 Task: Create a task  Develop a new online tool for online customer surveys , assign it to team member softage.1@softage.net in the project BarTech and update the status of the task to  At Risk , set the priority of the task to Medium
Action: Mouse moved to (67, 47)
Screenshot: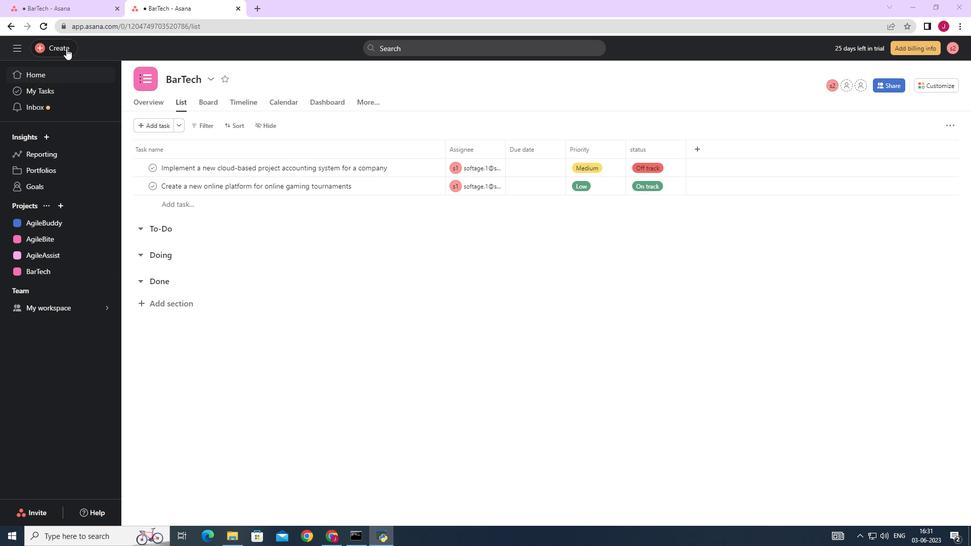 
Action: Mouse pressed left at (67, 47)
Screenshot: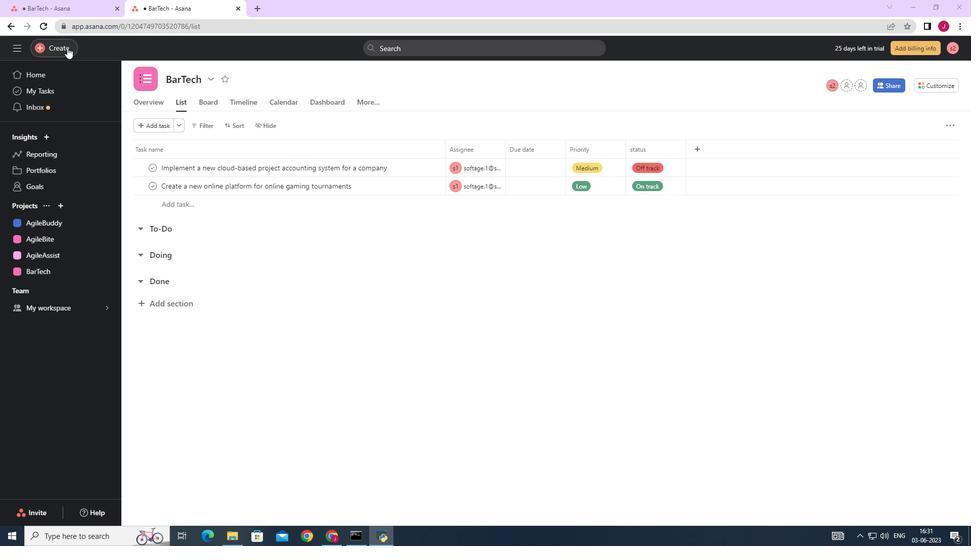 
Action: Mouse moved to (151, 53)
Screenshot: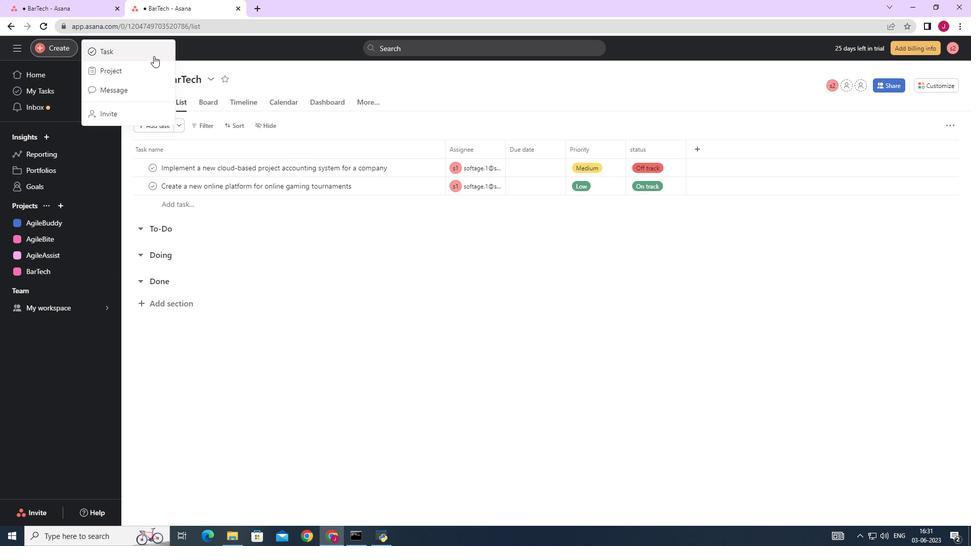 
Action: Mouse pressed left at (151, 53)
Screenshot: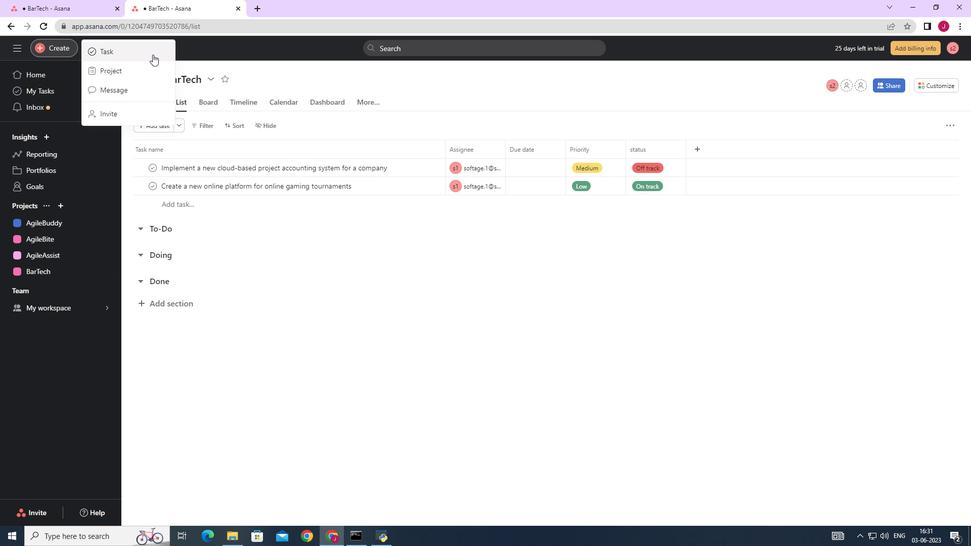 
Action: Mouse moved to (810, 334)
Screenshot: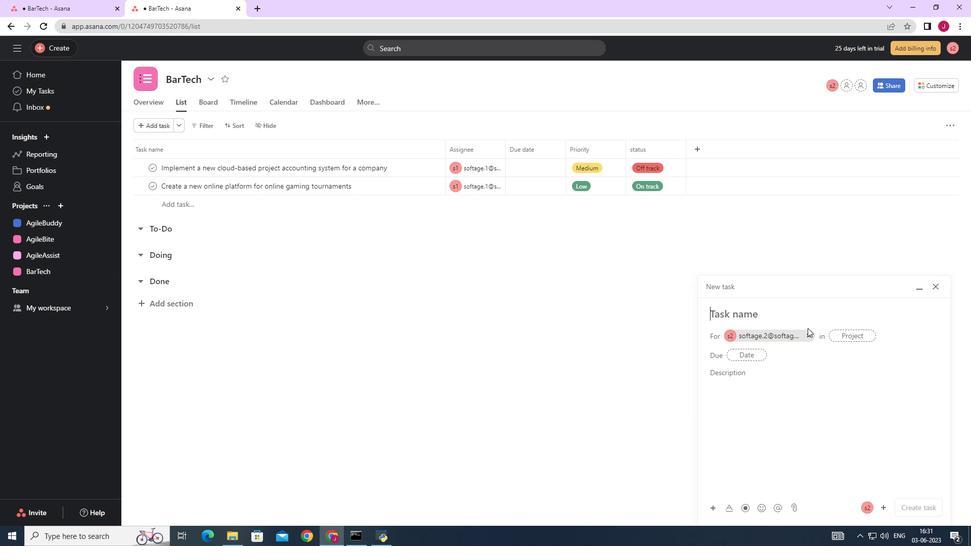 
Action: Mouse pressed left at (810, 334)
Screenshot: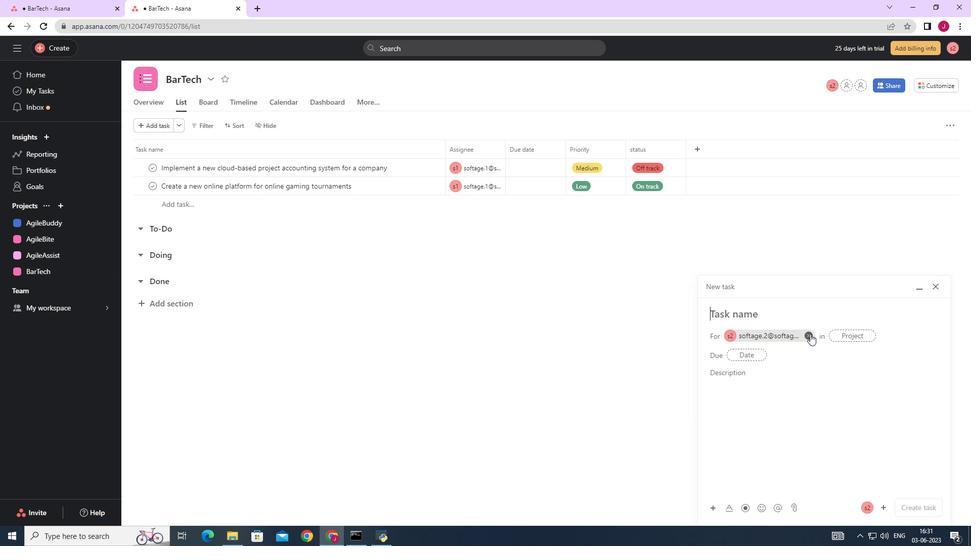 
Action: Mouse moved to (749, 310)
Screenshot: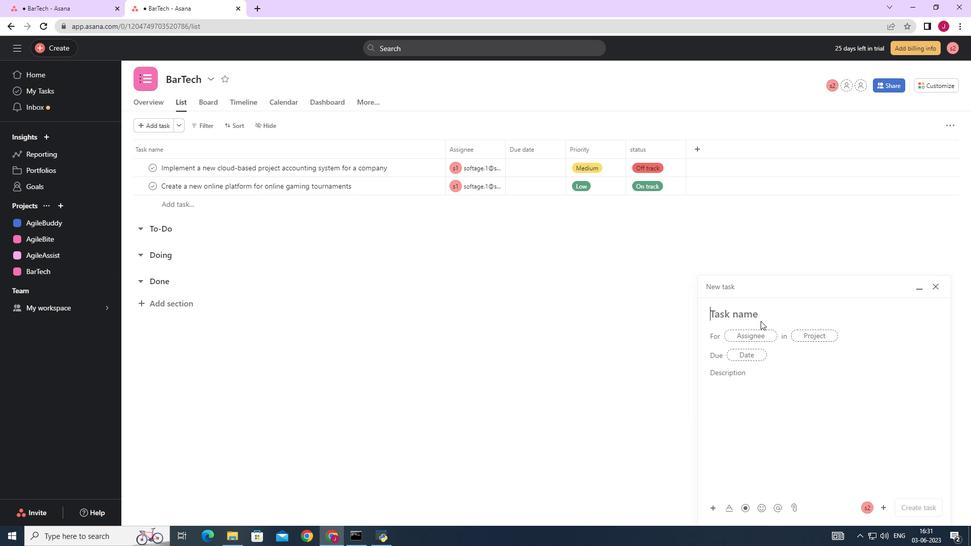 
Action: Key pressed <Key.caps_lock>D<Key.caps_lock>evelop<Key.space>a<Key.space>new<Key.space>online<Key.space>tool<Key.space>for<Key.space>online<Key.space>customer<Key.space>surveys,
Screenshot: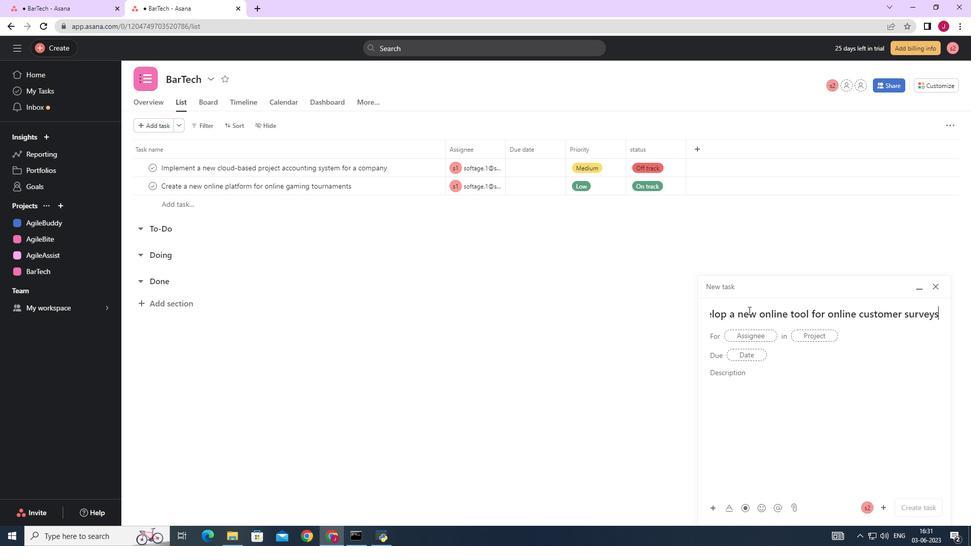 
Action: Mouse moved to (763, 336)
Screenshot: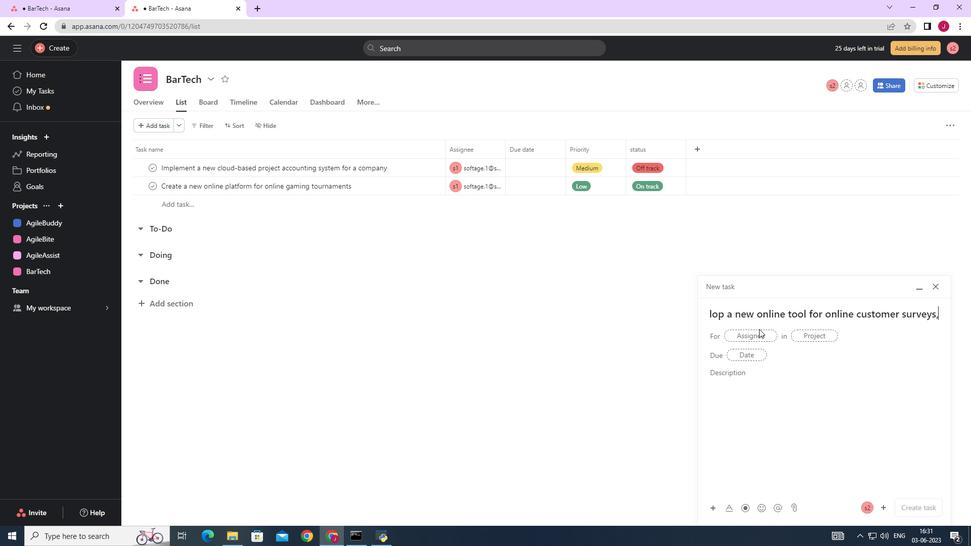 
Action: Mouse pressed left at (763, 336)
Screenshot: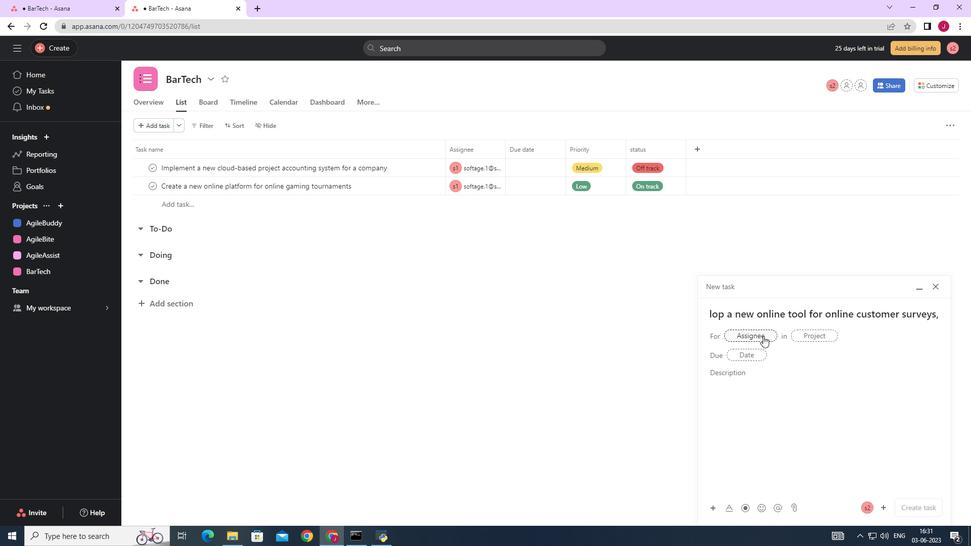 
Action: Key pressed softage.1
Screenshot: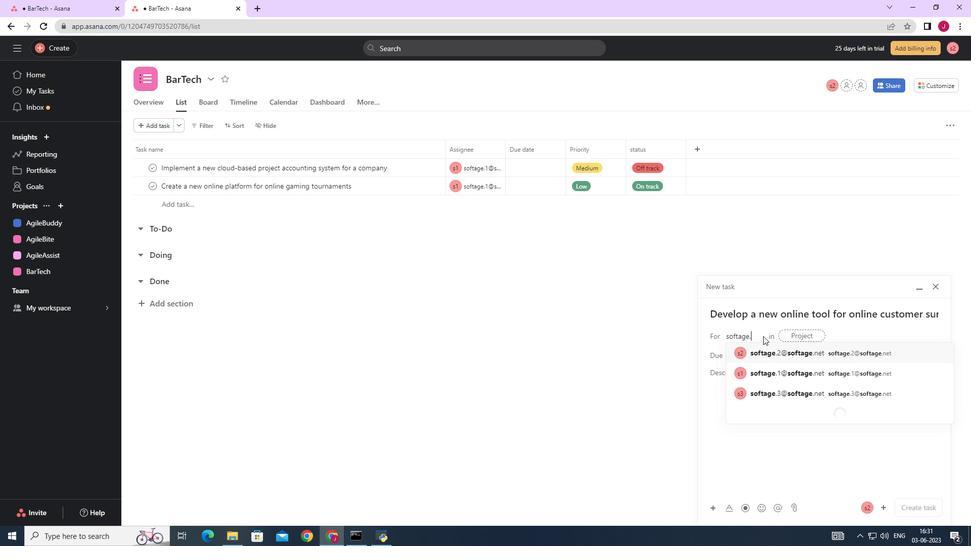 
Action: Mouse moved to (796, 354)
Screenshot: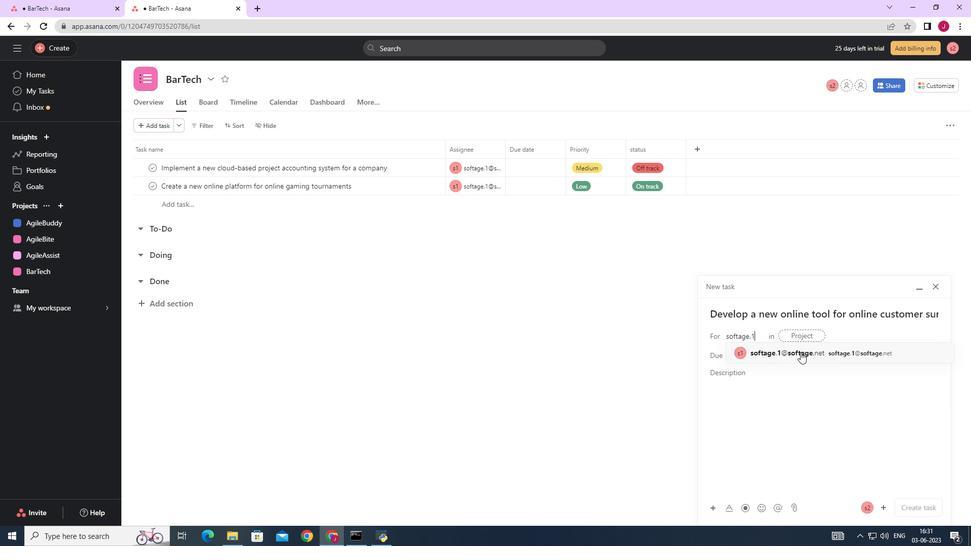 
Action: Mouse pressed left at (796, 354)
Screenshot: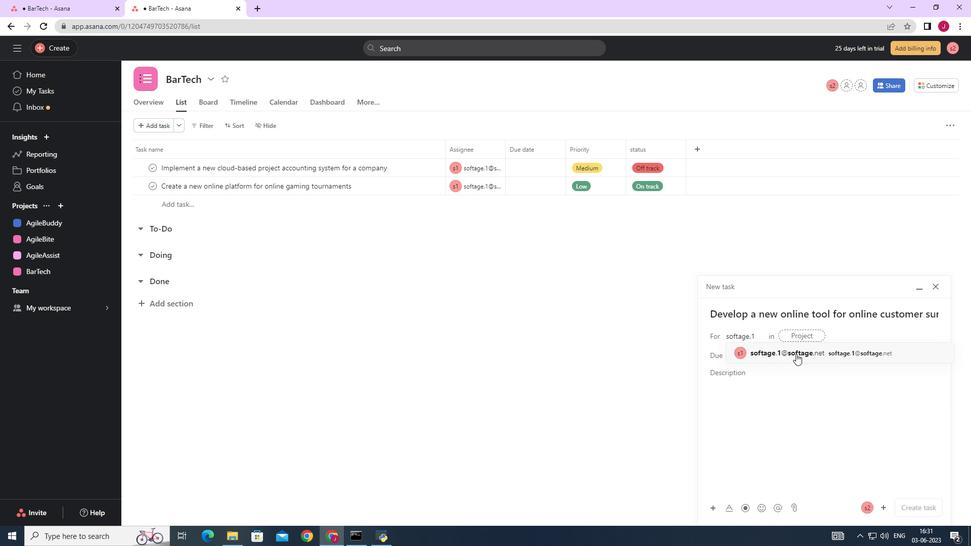 
Action: Mouse moved to (707, 346)
Screenshot: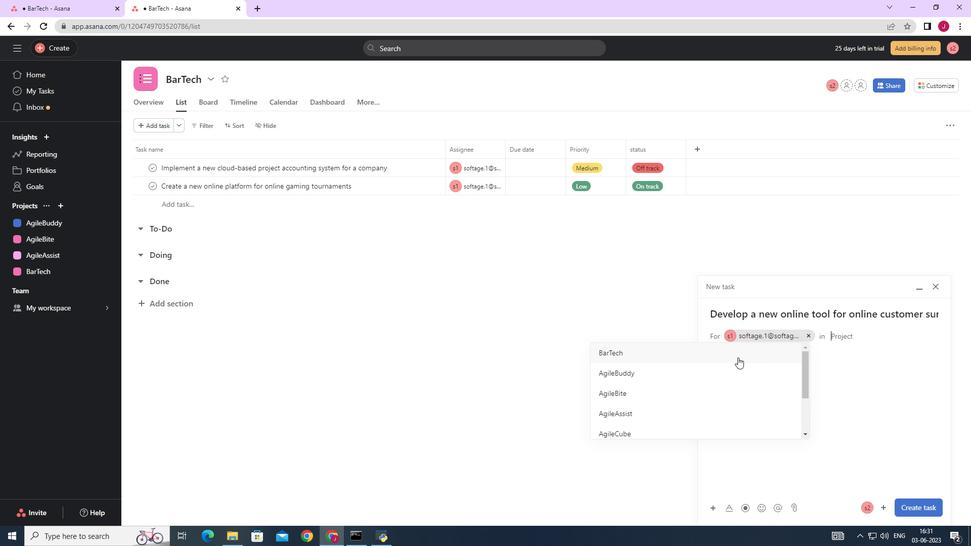 
Action: Mouse pressed left at (707, 346)
Screenshot: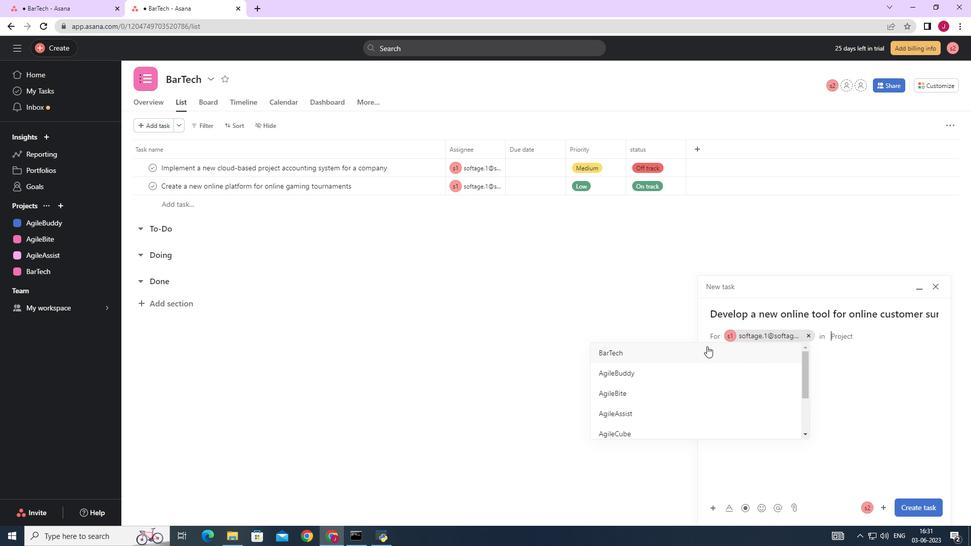 
Action: Mouse moved to (759, 372)
Screenshot: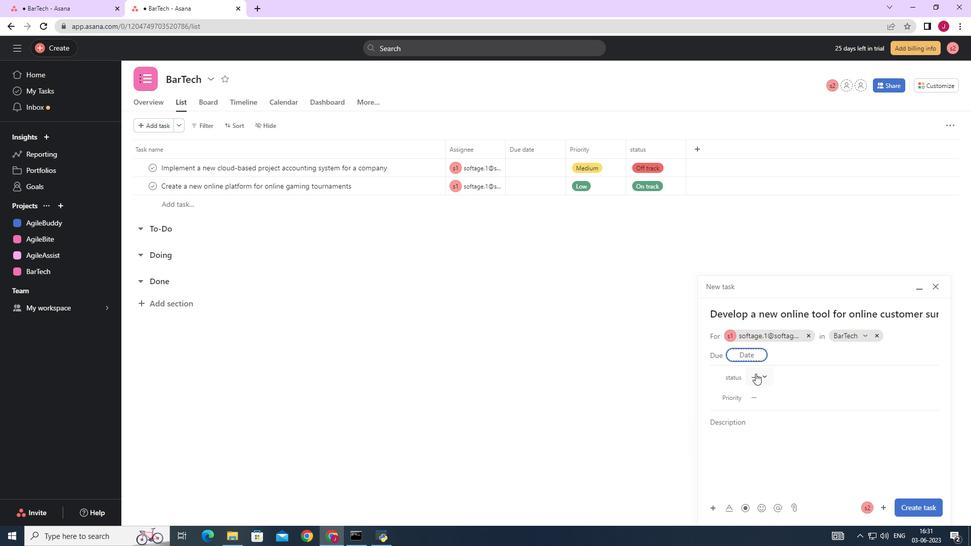 
Action: Mouse pressed left at (759, 372)
Screenshot: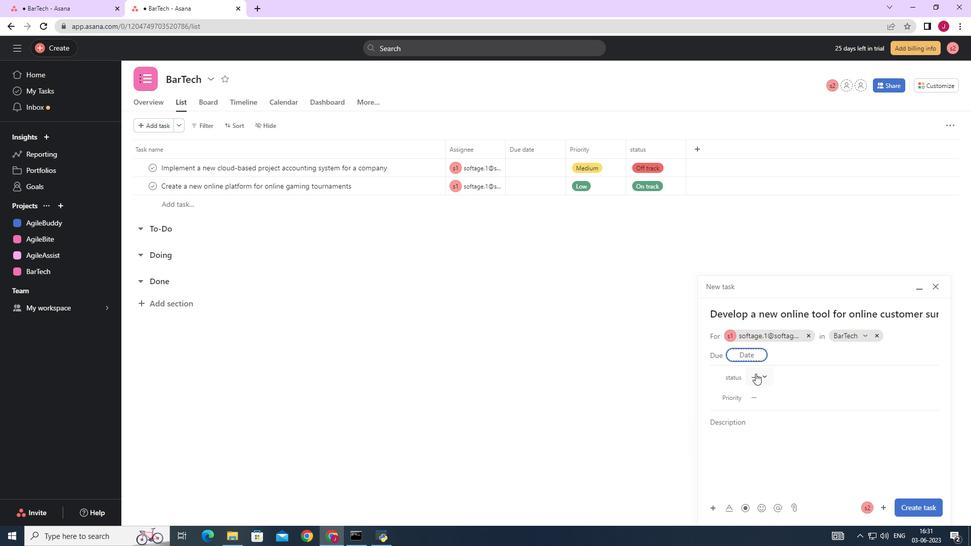 
Action: Mouse moved to (781, 445)
Screenshot: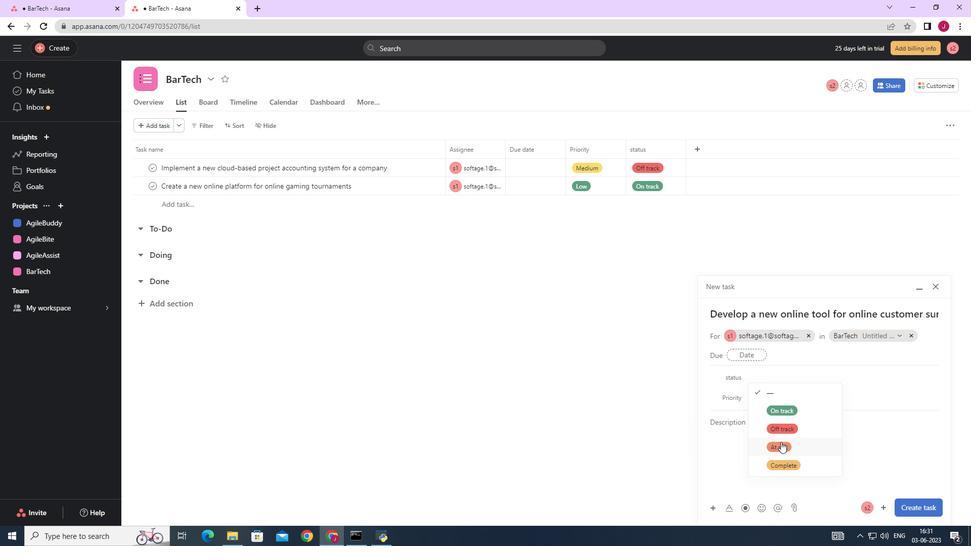 
Action: Mouse pressed left at (781, 445)
Screenshot: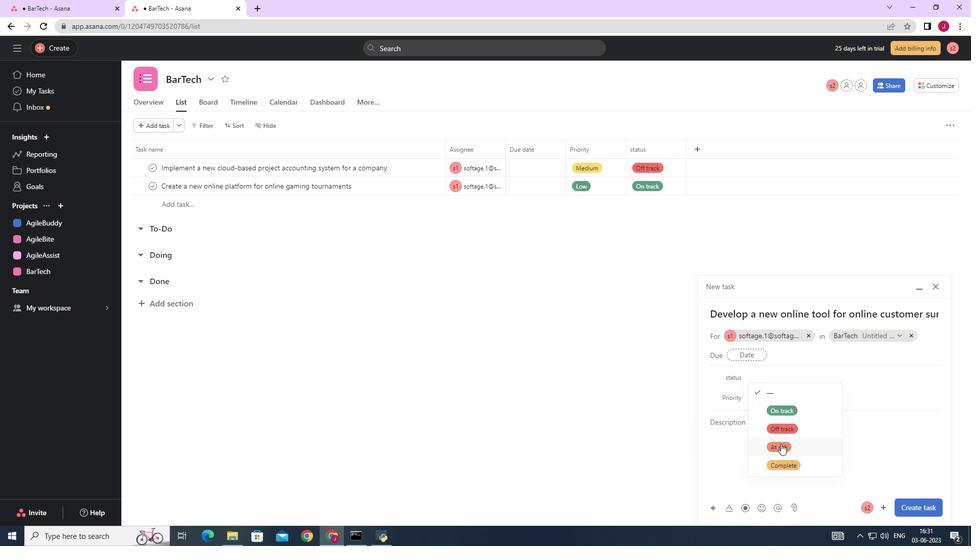 
Action: Mouse moved to (758, 394)
Screenshot: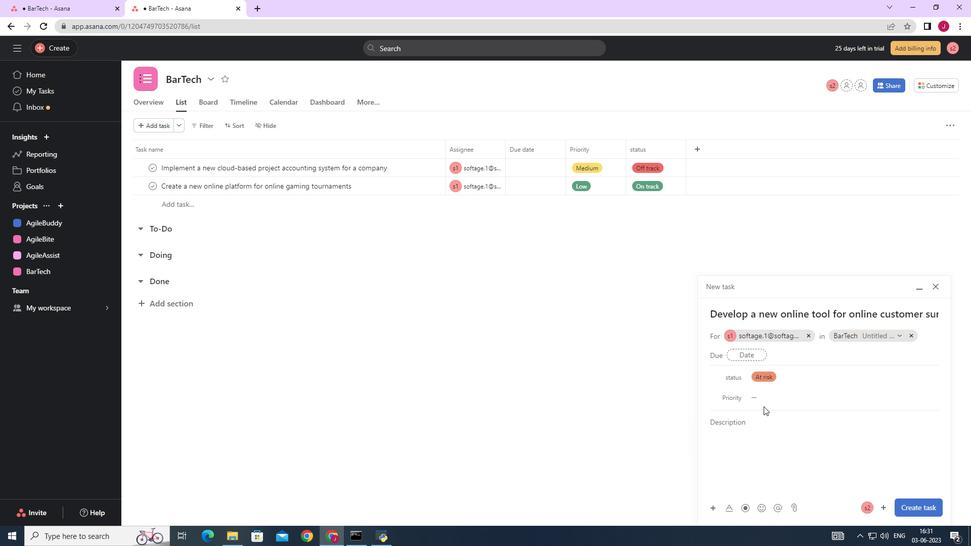 
Action: Mouse pressed left at (758, 394)
Screenshot: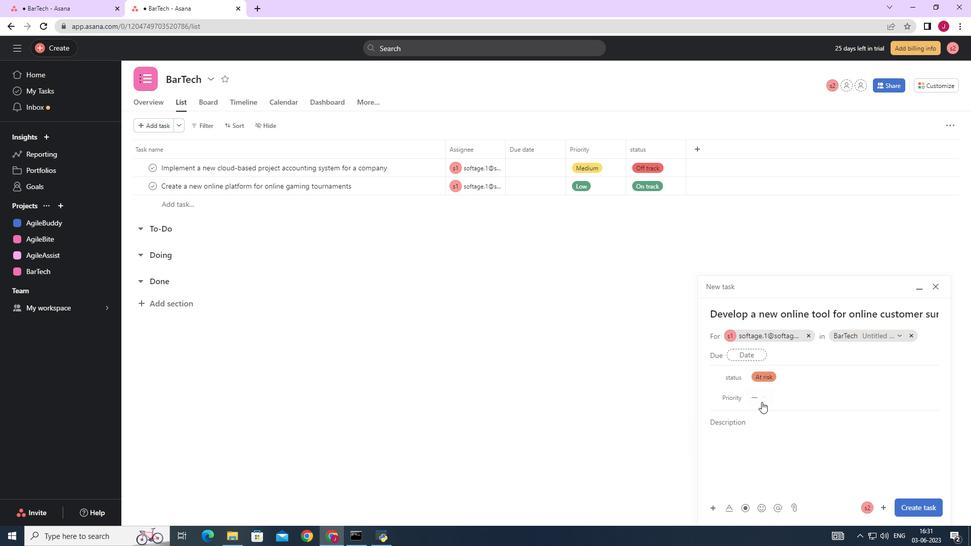 
Action: Mouse moved to (779, 452)
Screenshot: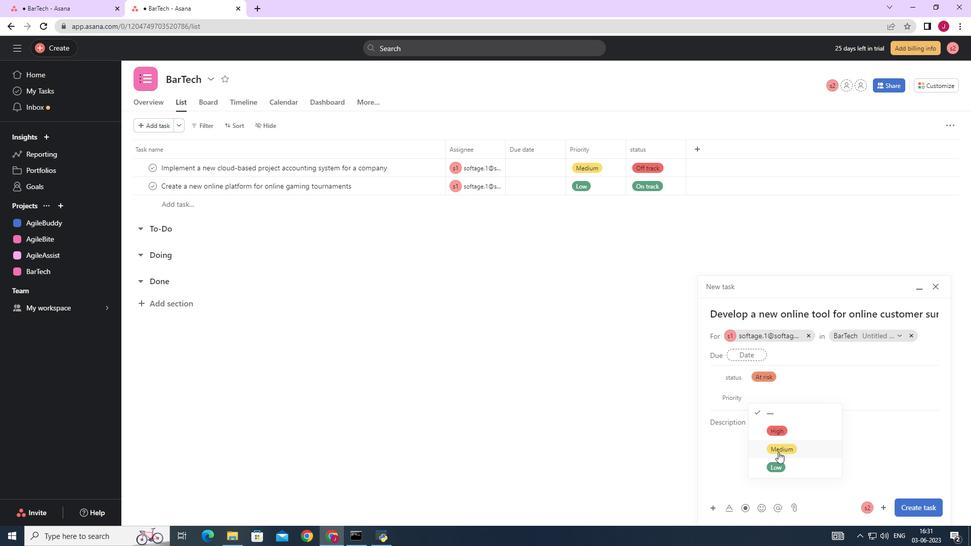 
Action: Mouse pressed left at (779, 452)
Screenshot: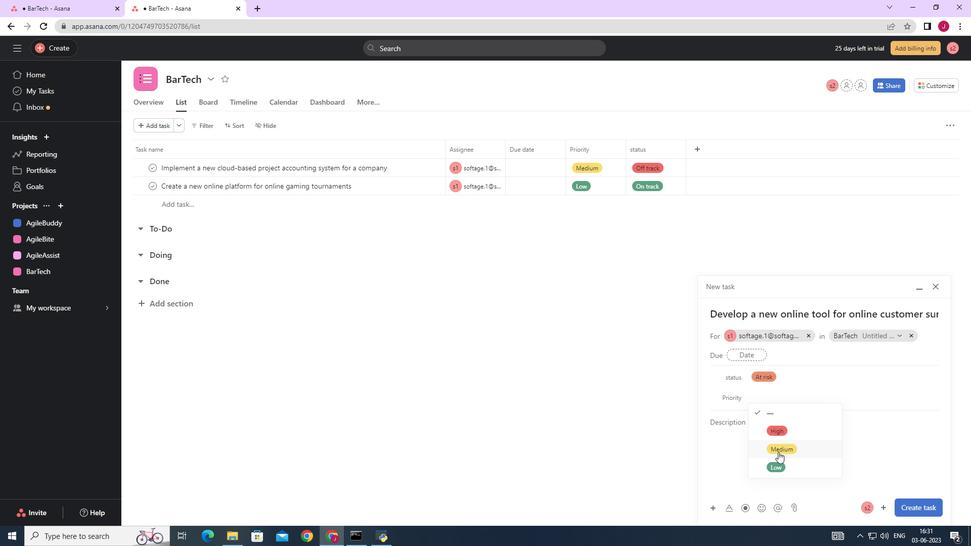 
Action: Mouse moved to (915, 508)
Screenshot: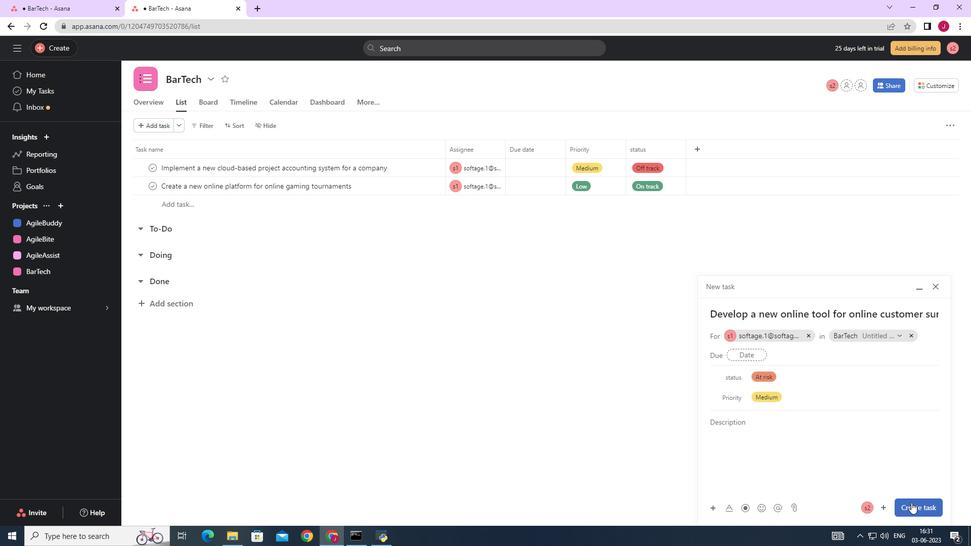 
Action: Mouse pressed left at (915, 508)
Screenshot: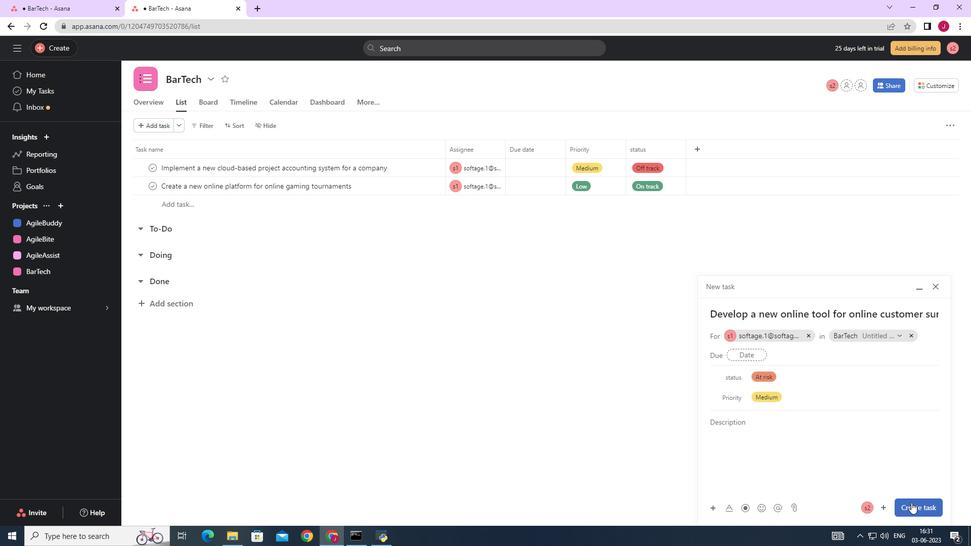 
Action: Mouse moved to (866, 455)
Screenshot: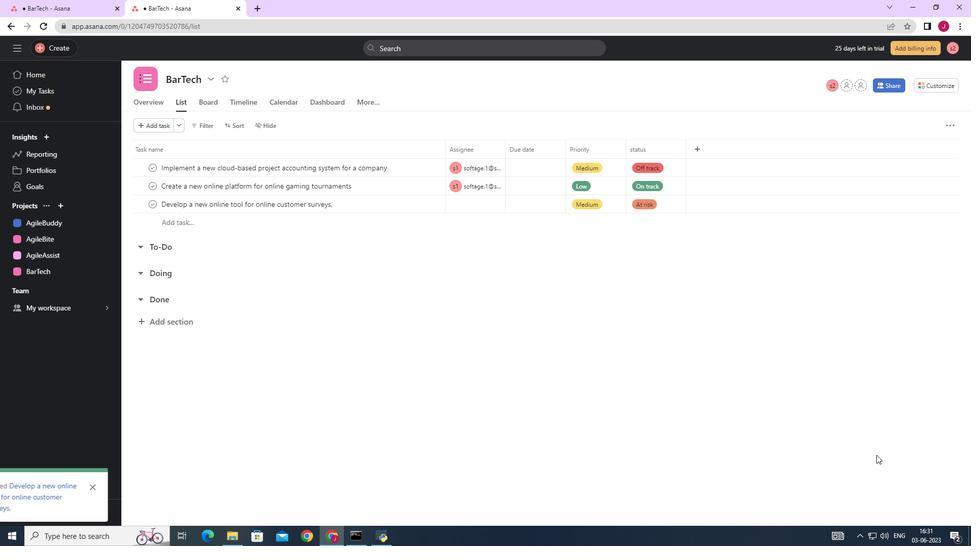
